 Task: Apply the table properties cell vertical alignment is middle.
Action: Mouse moved to (135, 55)
Screenshot: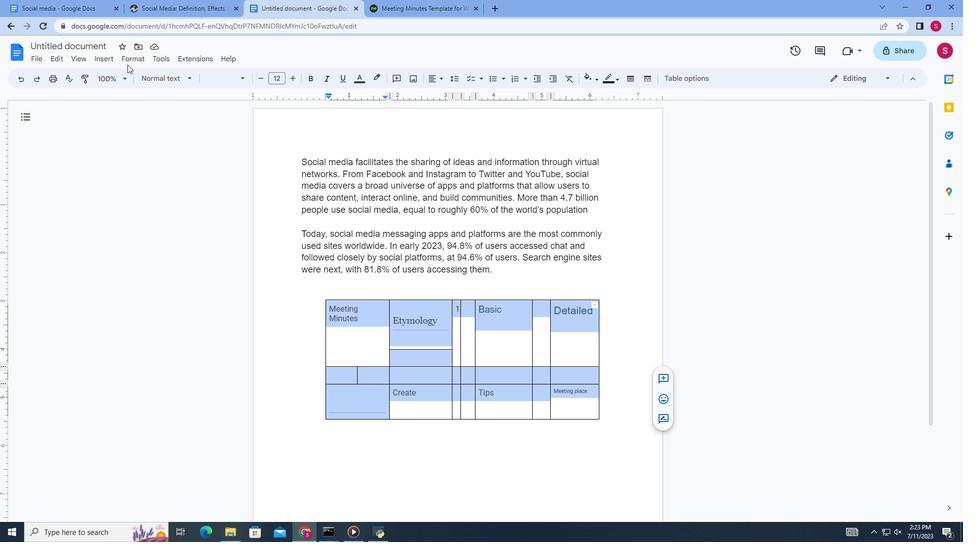 
Action: Mouse pressed left at (135, 55)
Screenshot: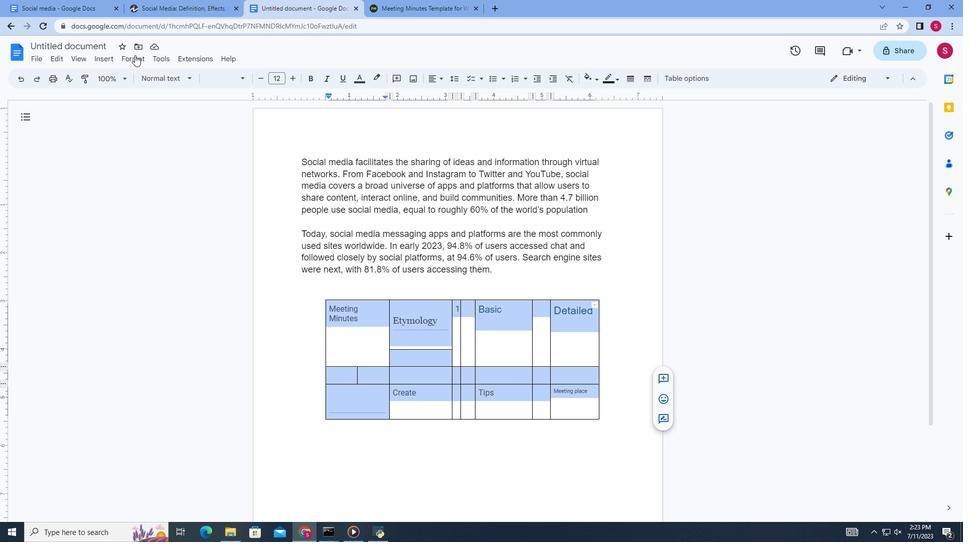 
Action: Mouse moved to (314, 504)
Screenshot: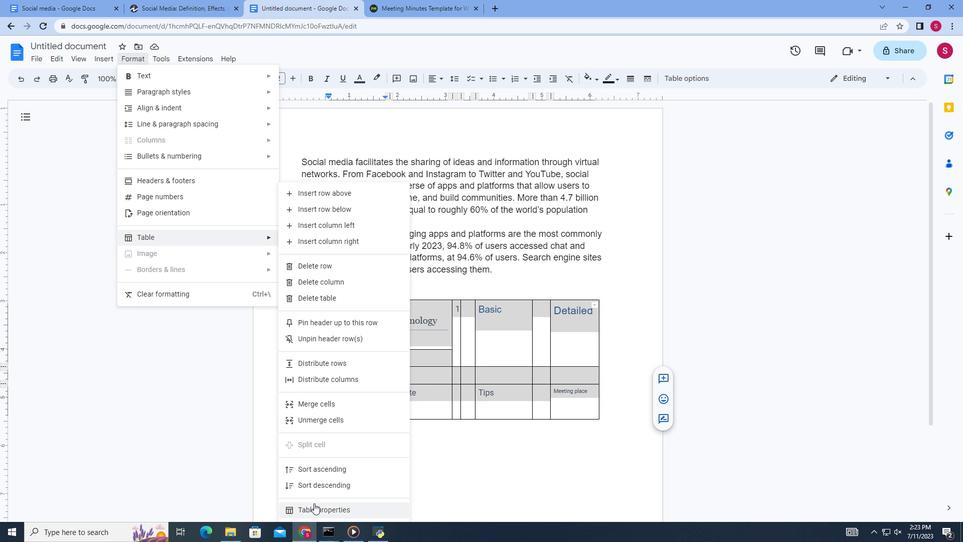 
Action: Mouse pressed left at (314, 504)
Screenshot: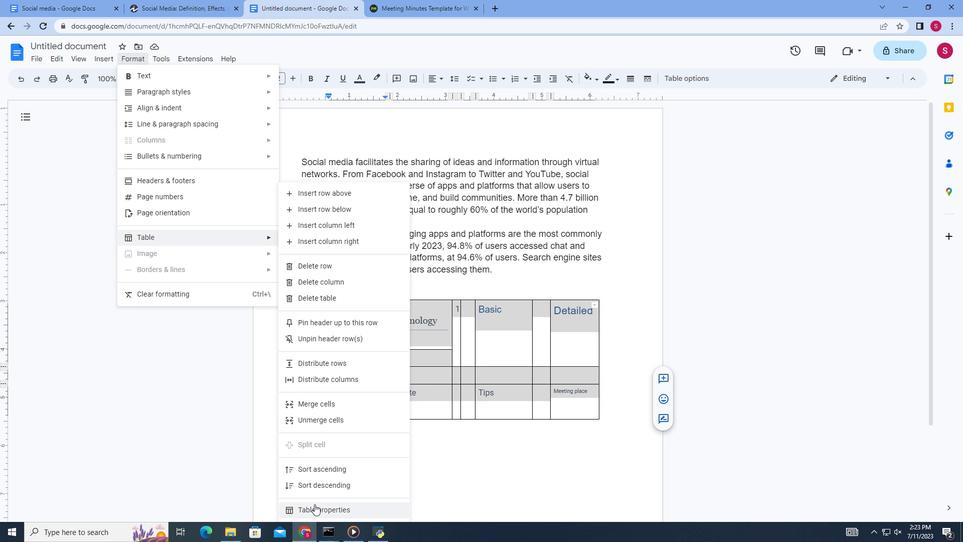 
Action: Mouse moved to (808, 203)
Screenshot: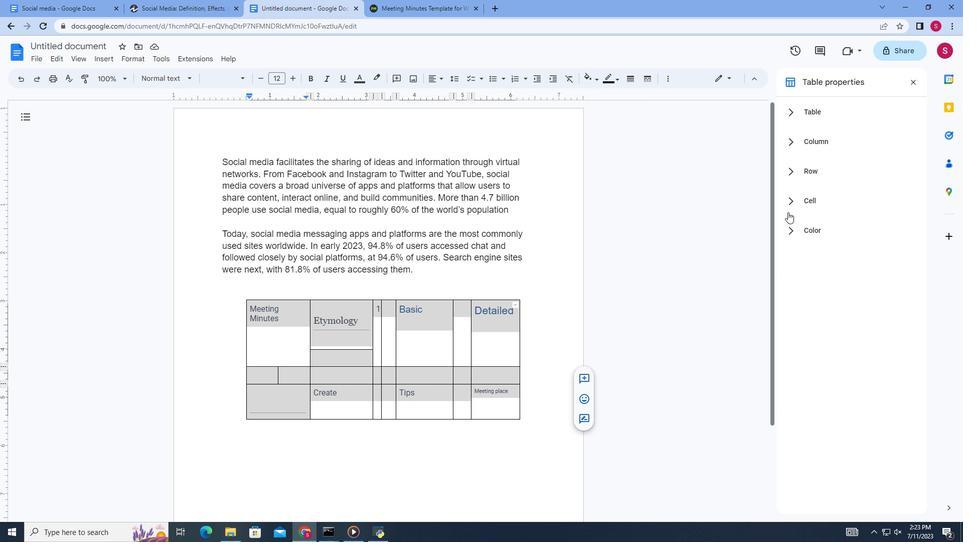 
Action: Mouse pressed left at (808, 203)
Screenshot: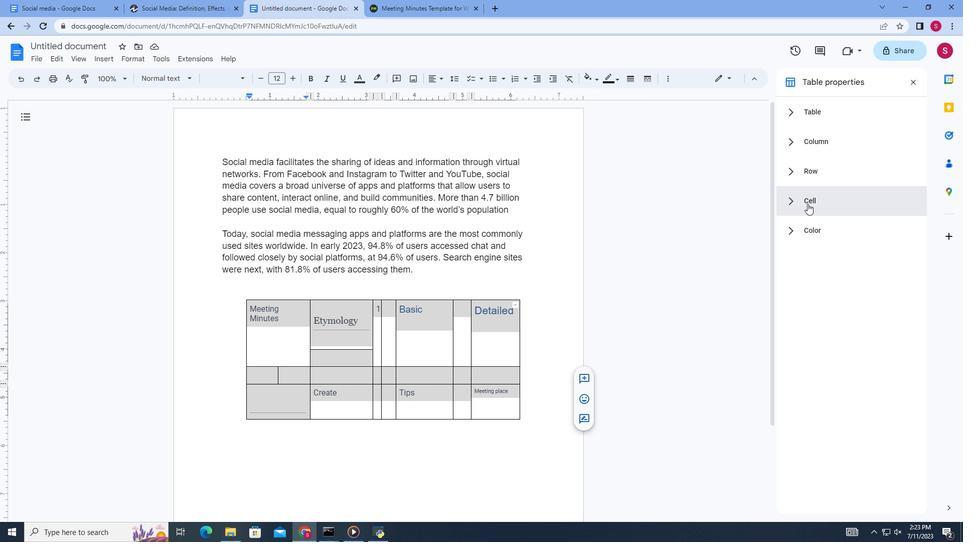 
Action: Mouse moved to (811, 251)
Screenshot: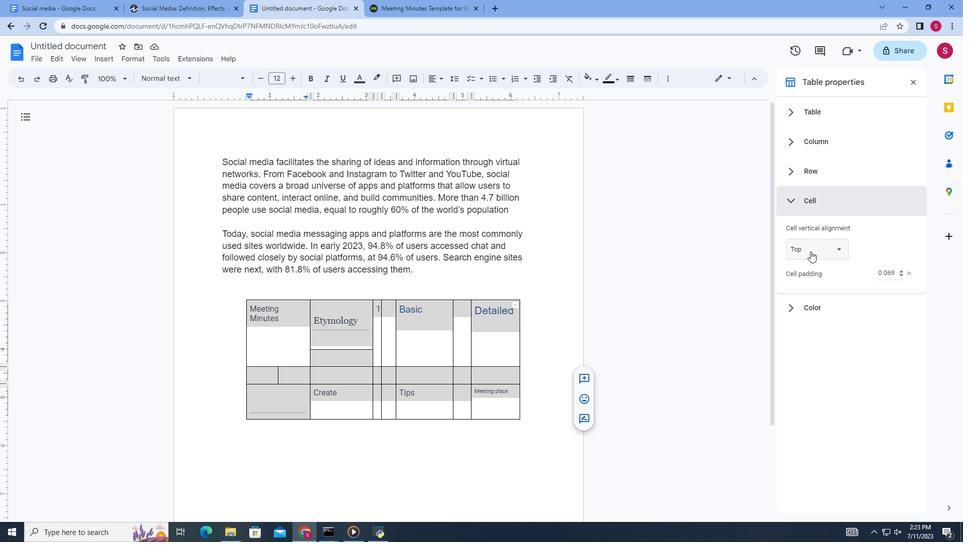 
Action: Mouse pressed left at (811, 251)
Screenshot: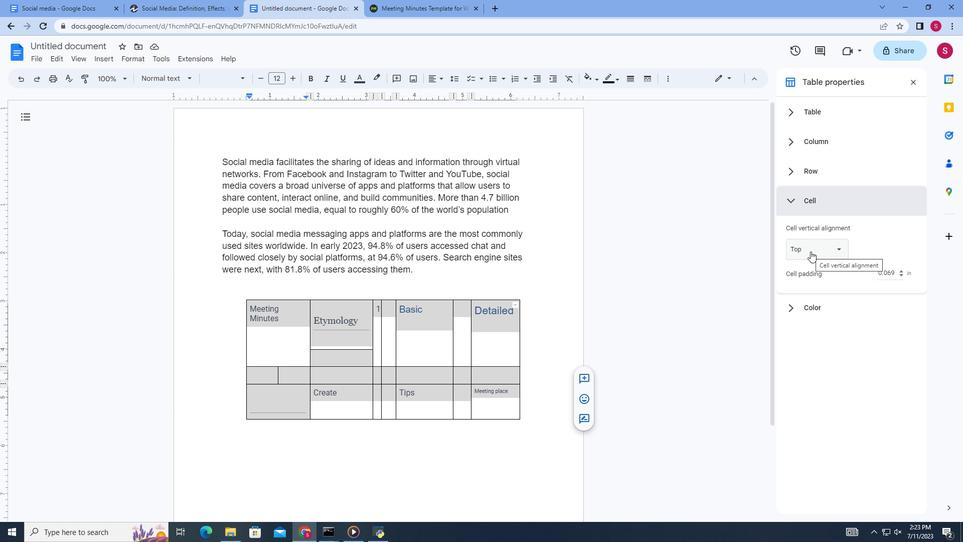 
Action: Mouse moved to (820, 263)
Screenshot: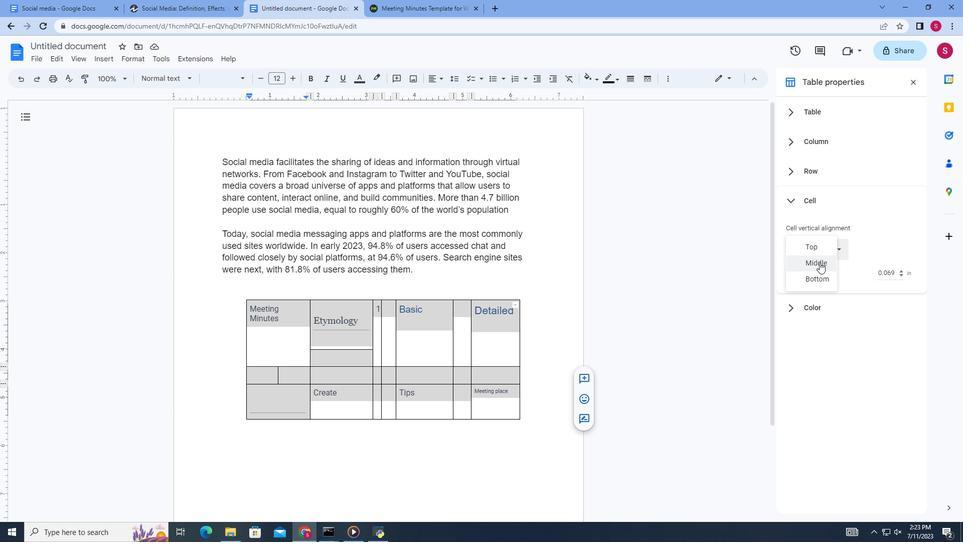 
Action: Mouse pressed left at (820, 263)
Screenshot: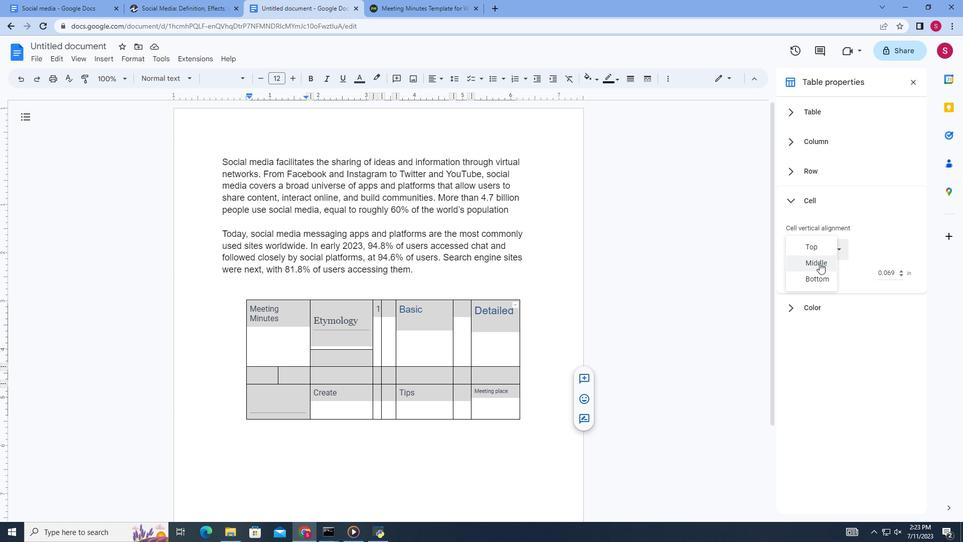 
Action: Mouse moved to (769, 261)
Screenshot: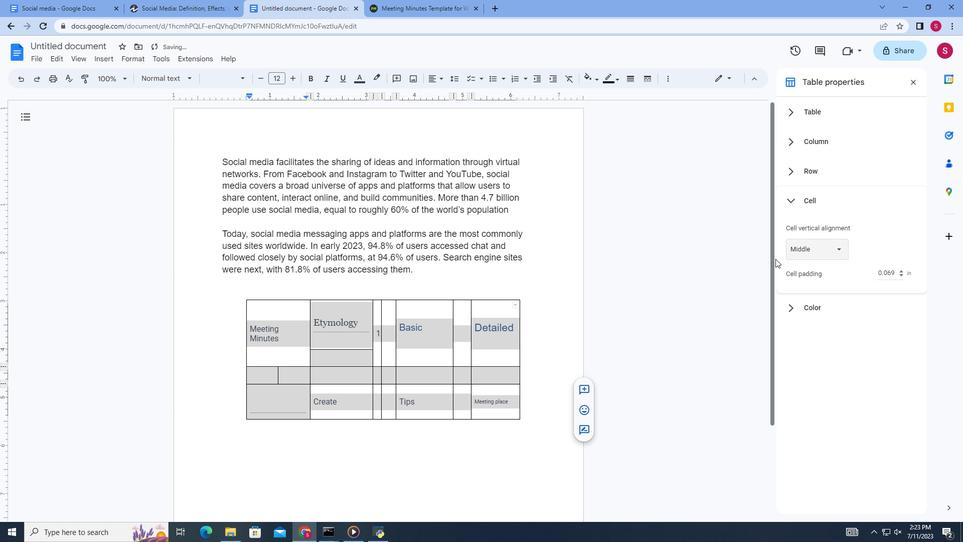 
